 Task: Toggle the experimental feature "WebAssembly Debugging: Enable DWARF support".
Action: Mouse moved to (1123, 29)
Screenshot: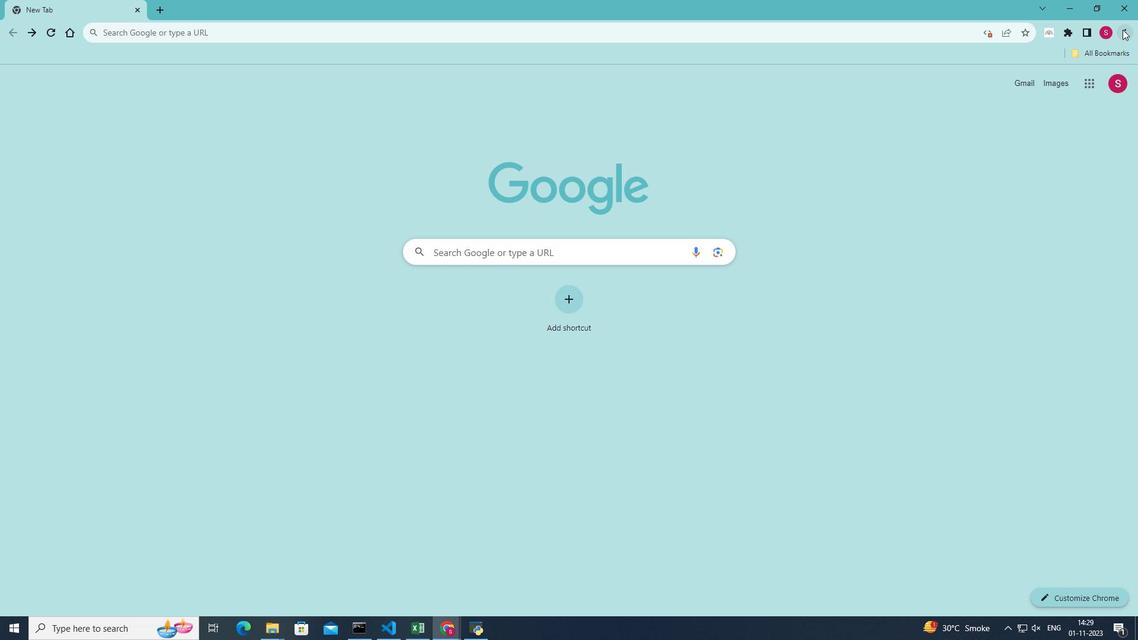 
Action: Mouse pressed left at (1123, 29)
Screenshot: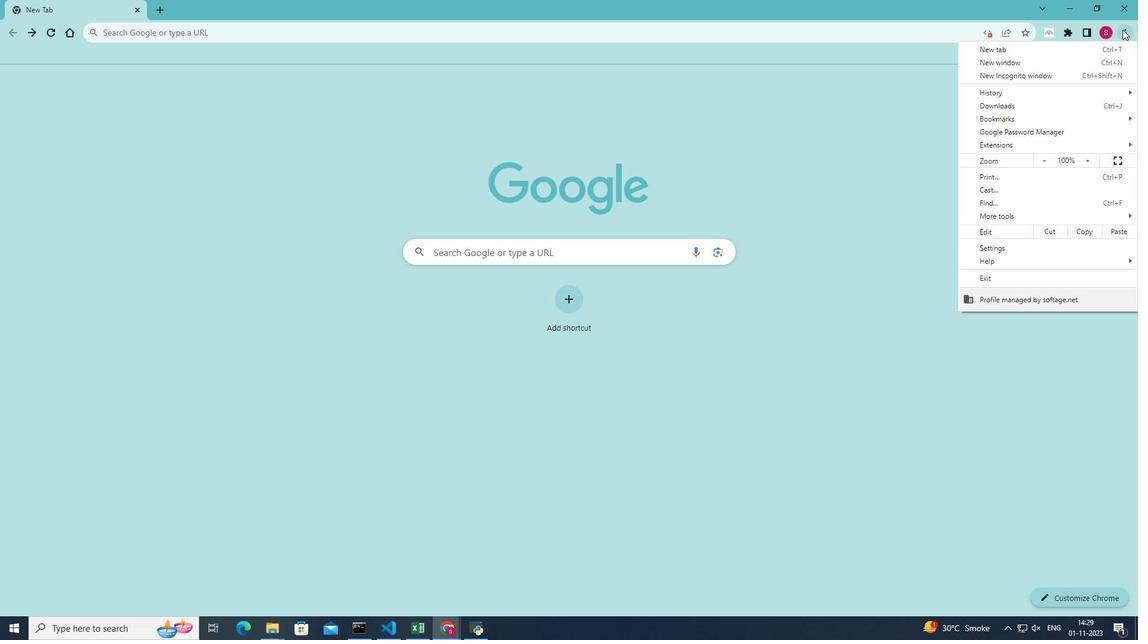 
Action: Mouse moved to (997, 214)
Screenshot: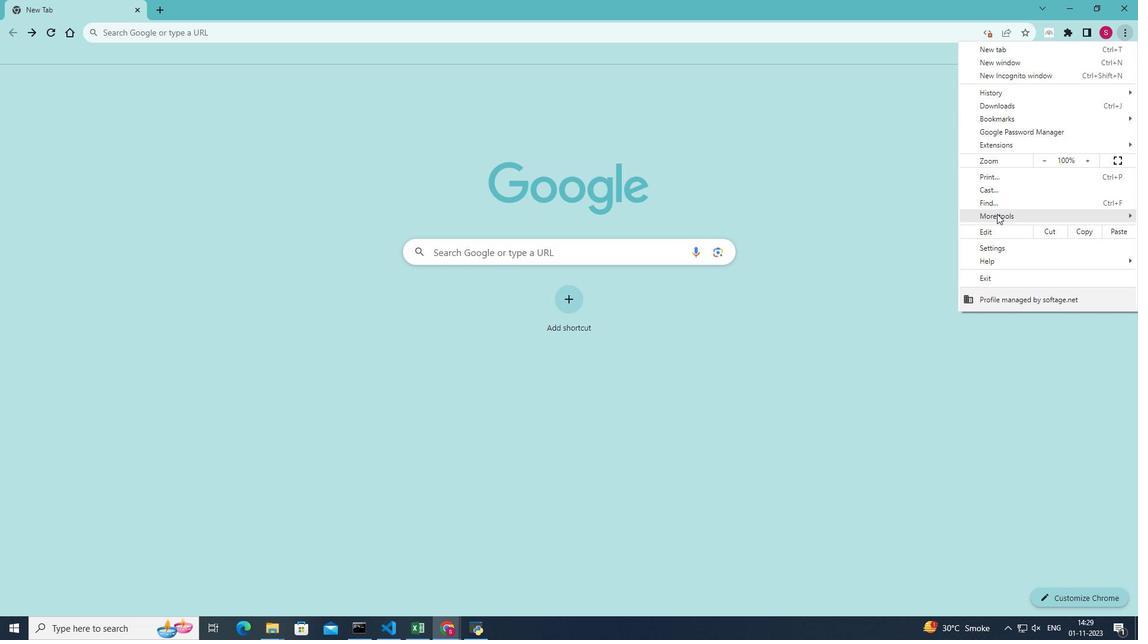 
Action: Mouse pressed left at (997, 214)
Screenshot: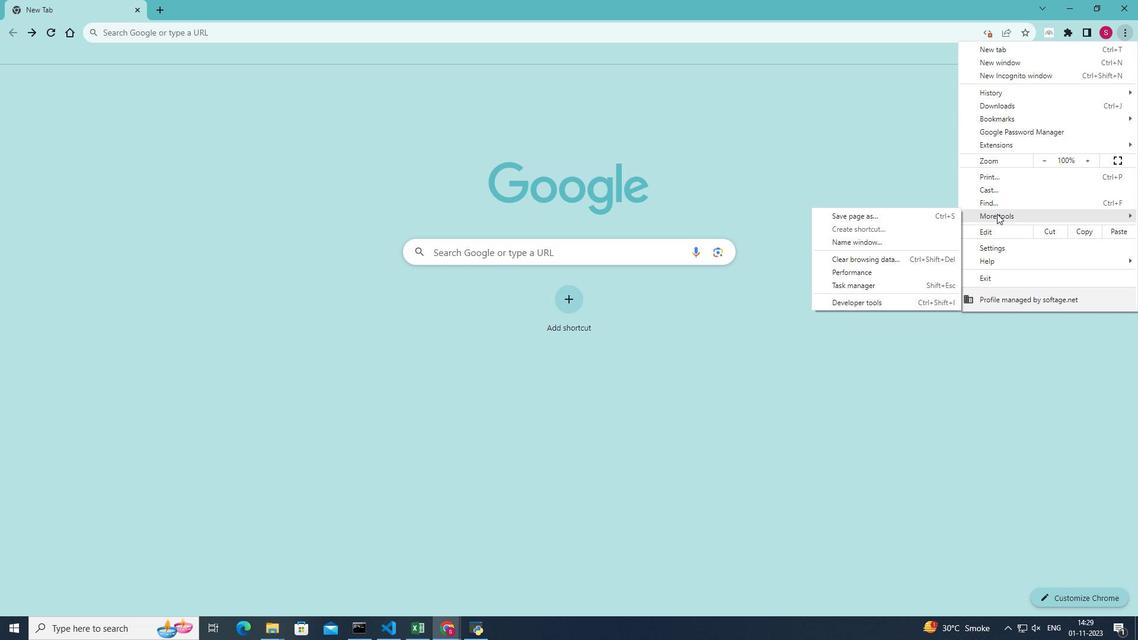 
Action: Mouse moved to (873, 303)
Screenshot: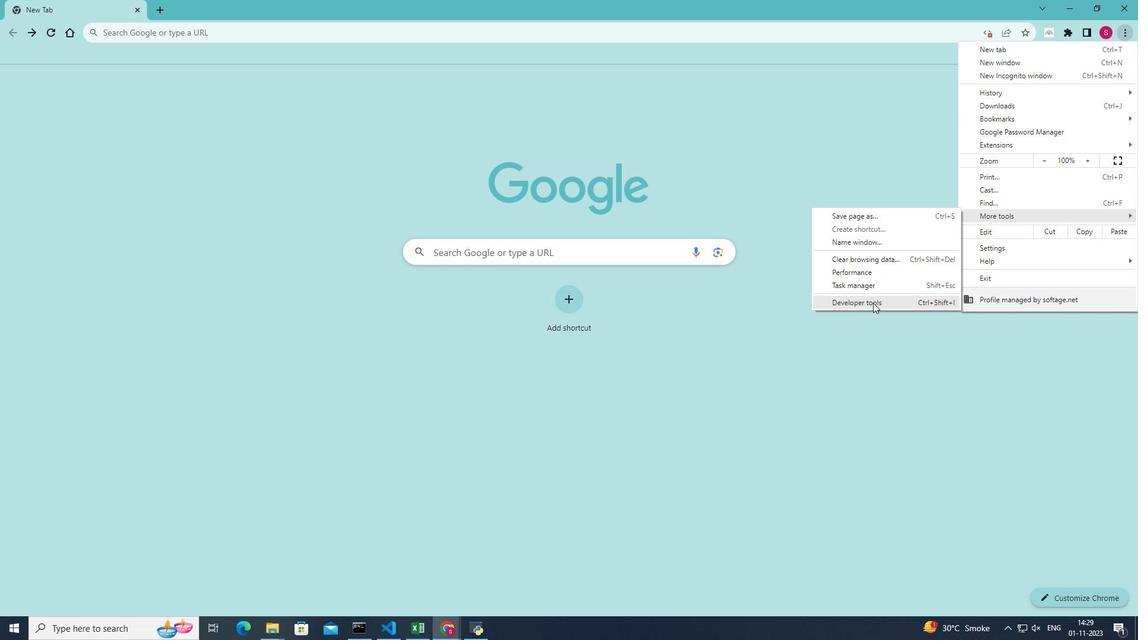 
Action: Mouse pressed left at (873, 303)
Screenshot: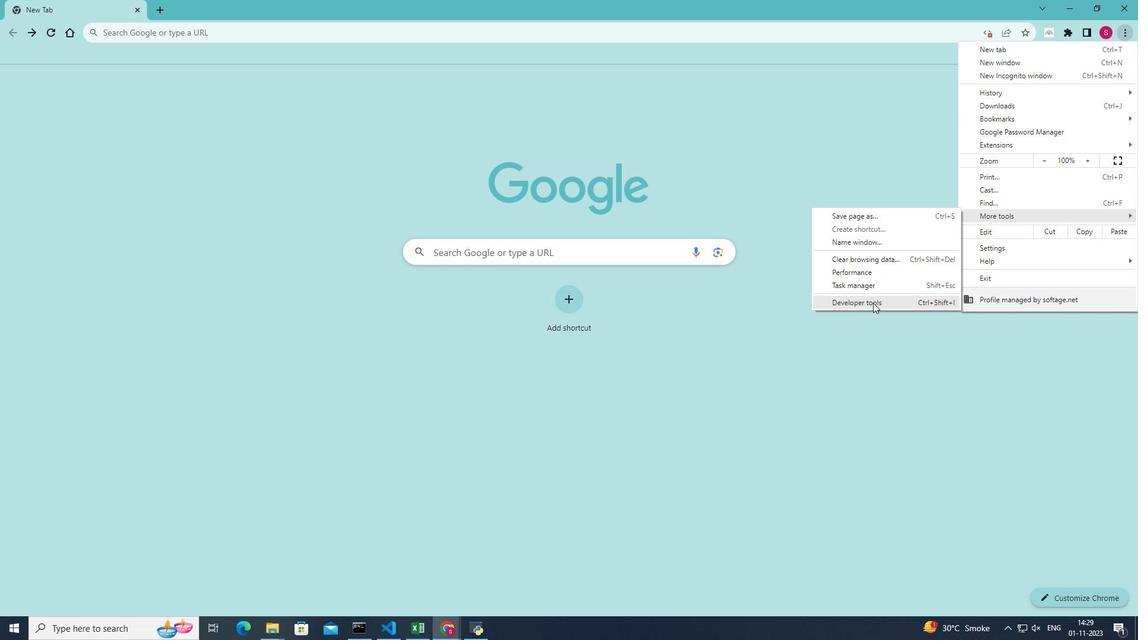 
Action: Mouse moved to (1096, 68)
Screenshot: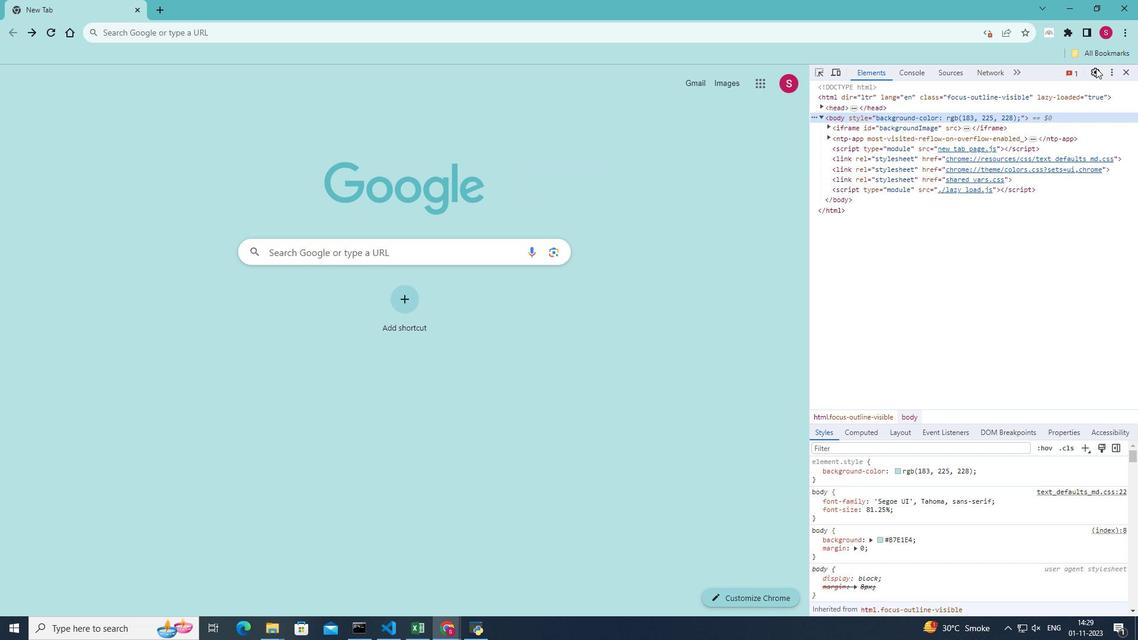 
Action: Mouse pressed left at (1096, 68)
Screenshot: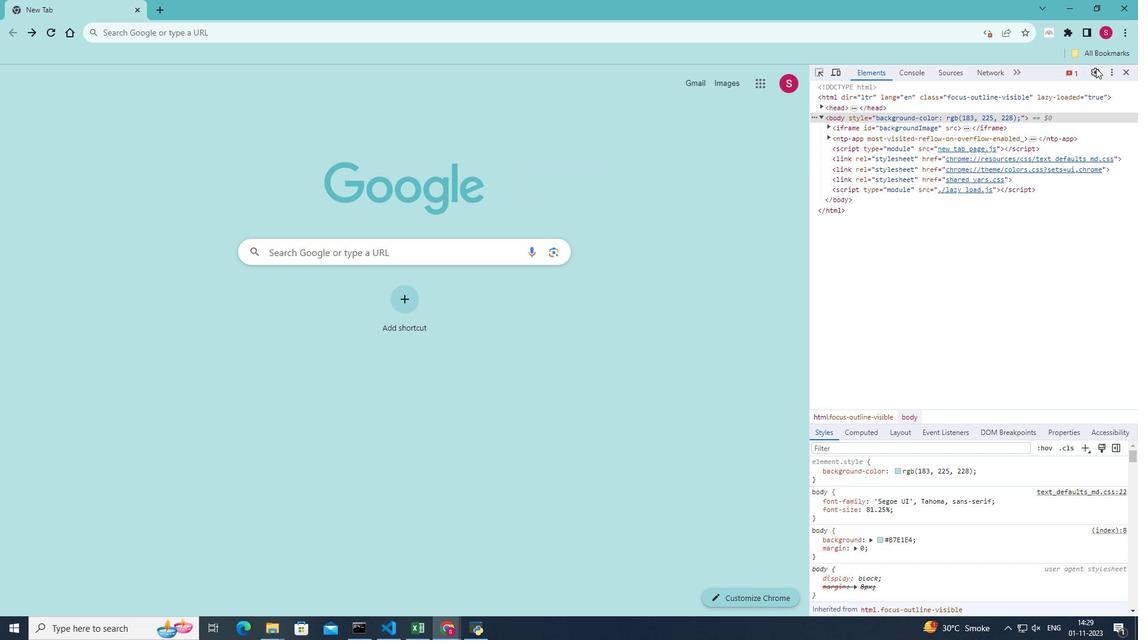 
Action: Mouse moved to (840, 132)
Screenshot: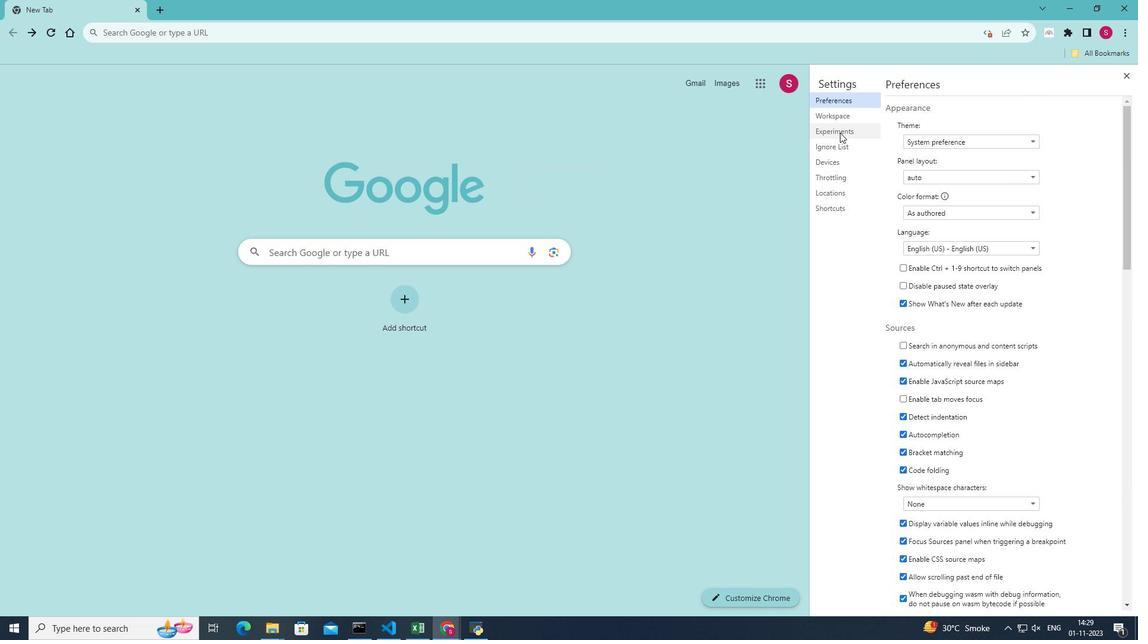
Action: Mouse pressed left at (840, 132)
Screenshot: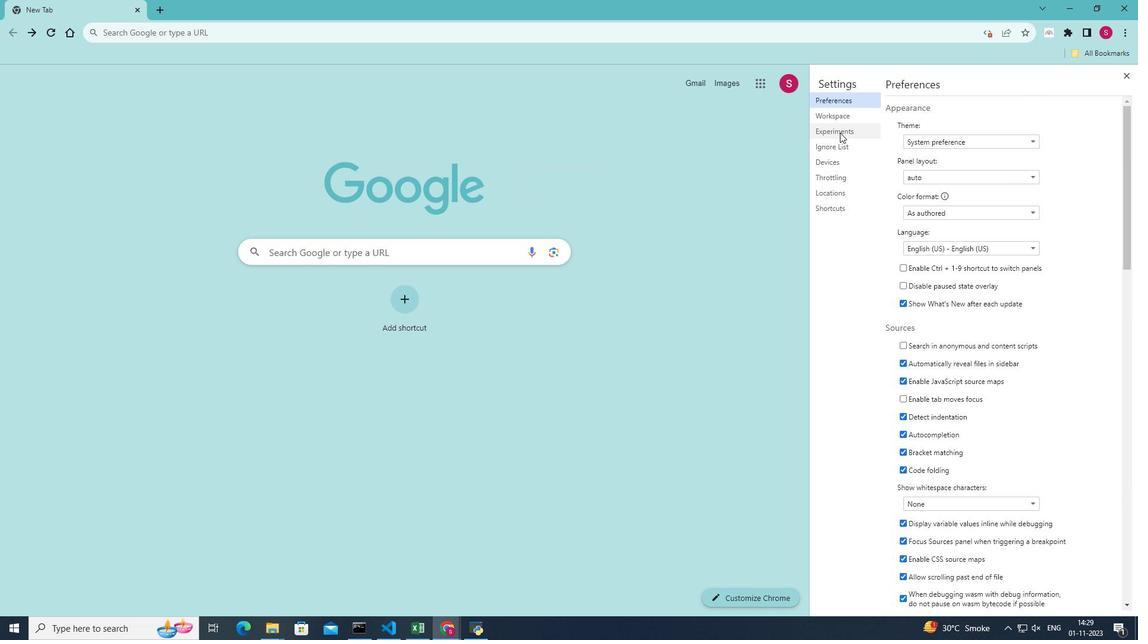 
Action: Mouse moved to (887, 329)
Screenshot: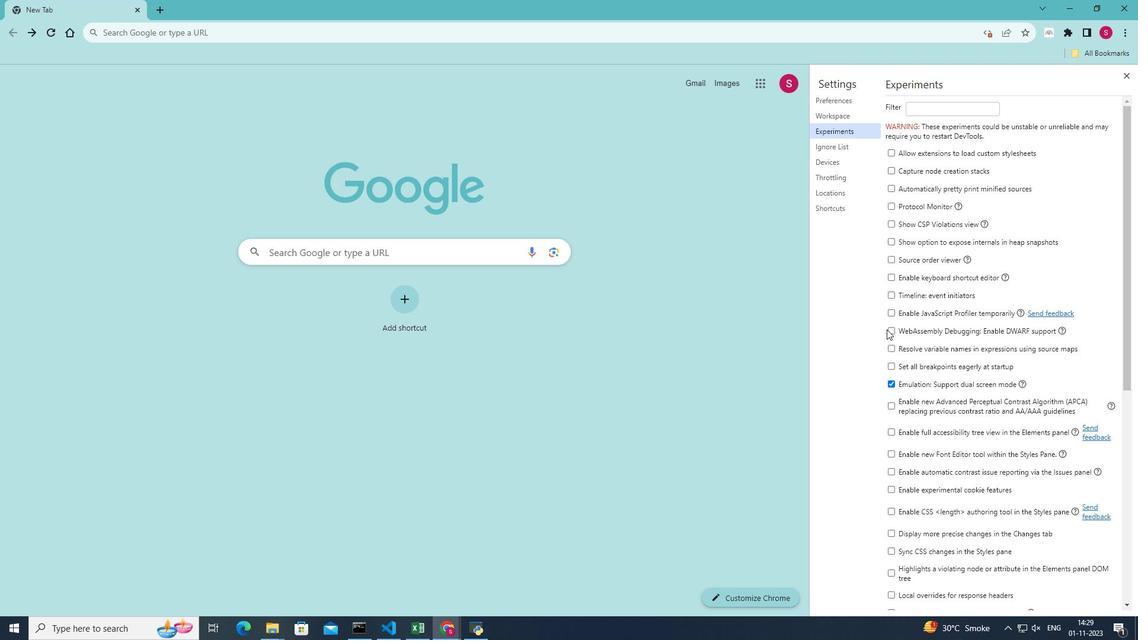 
Action: Mouse pressed left at (887, 329)
Screenshot: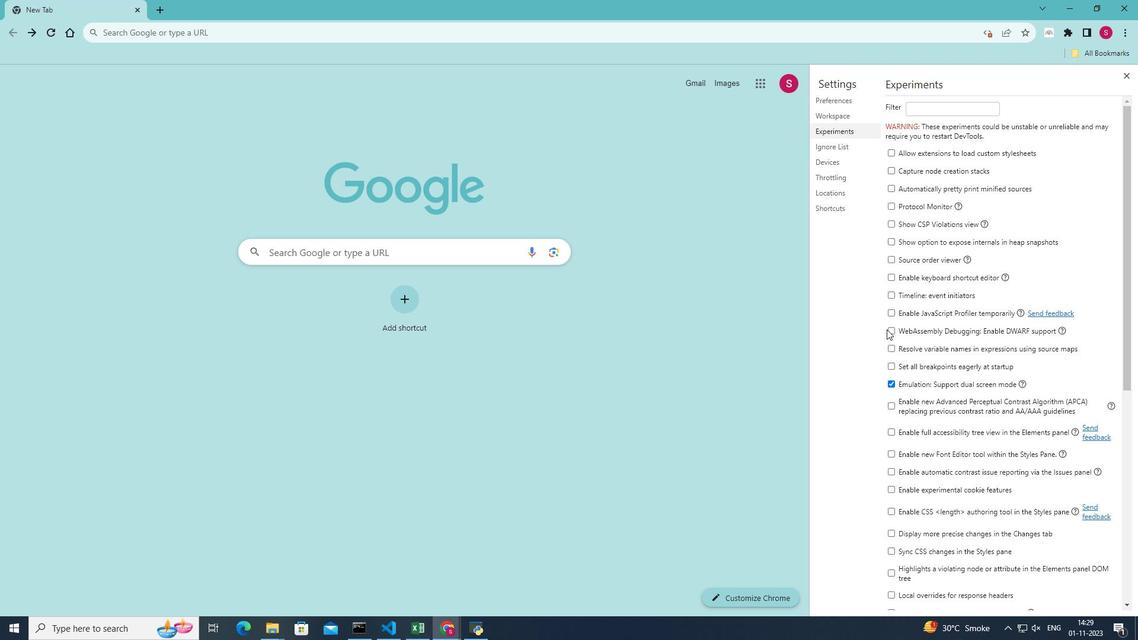 
Action: Mouse moved to (893, 329)
Screenshot: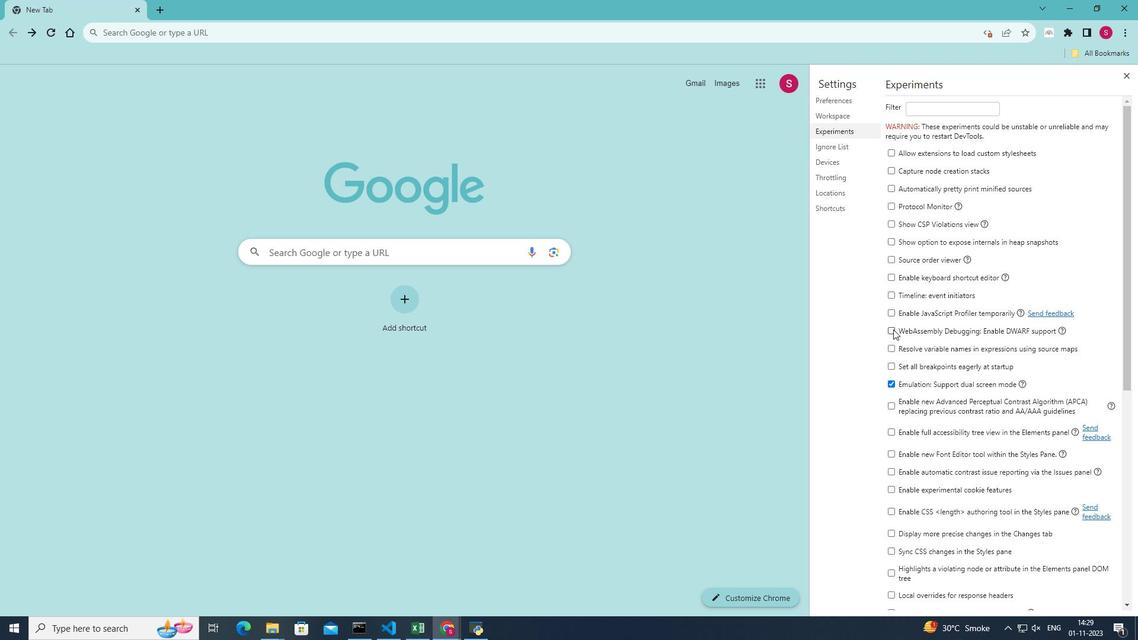 
Action: Mouse pressed left at (893, 329)
Screenshot: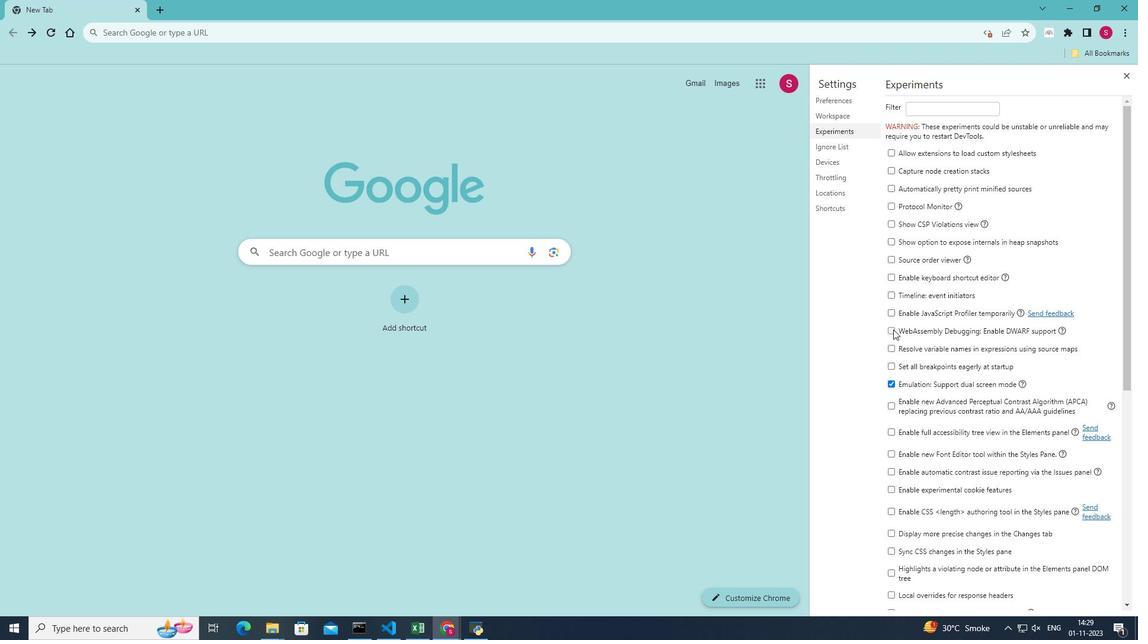 
Action: Mouse moved to (1002, 285)
Screenshot: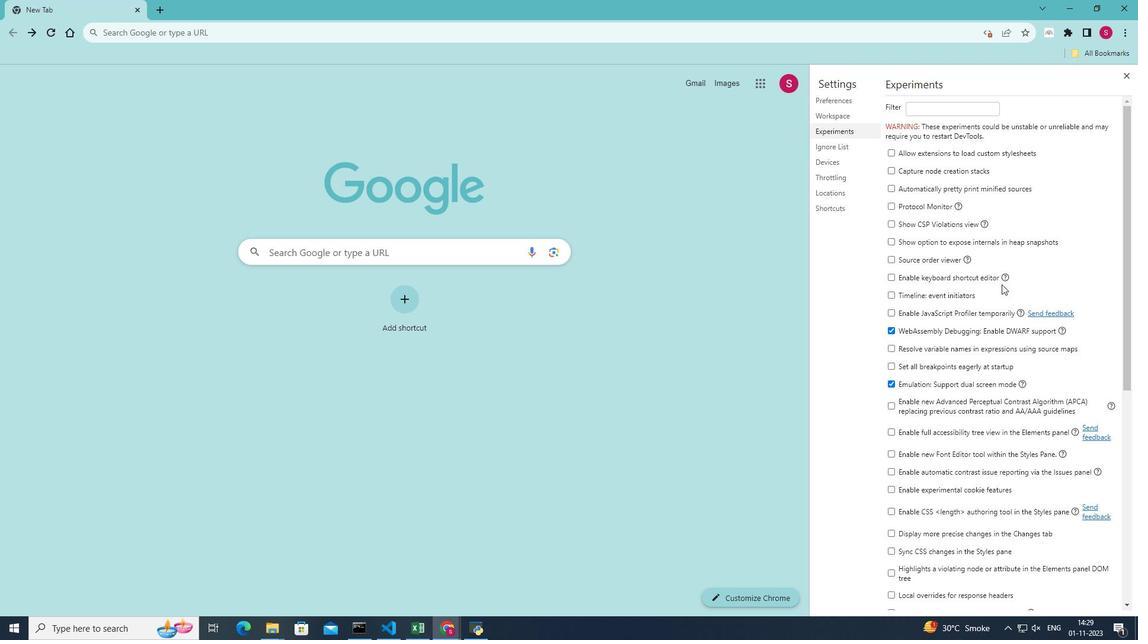
